 Task: Create a section Speed Runner and in the section, add a milestone IT governance framework implementation in the project ConstructTech
Action: Mouse moved to (73, 447)
Screenshot: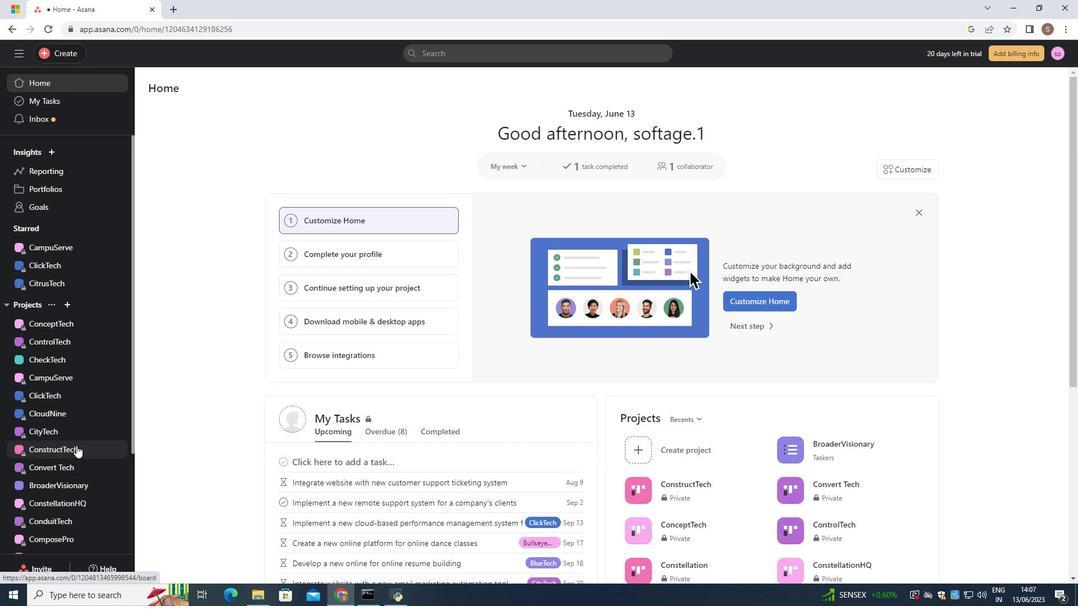 
Action: Mouse pressed left at (73, 447)
Screenshot: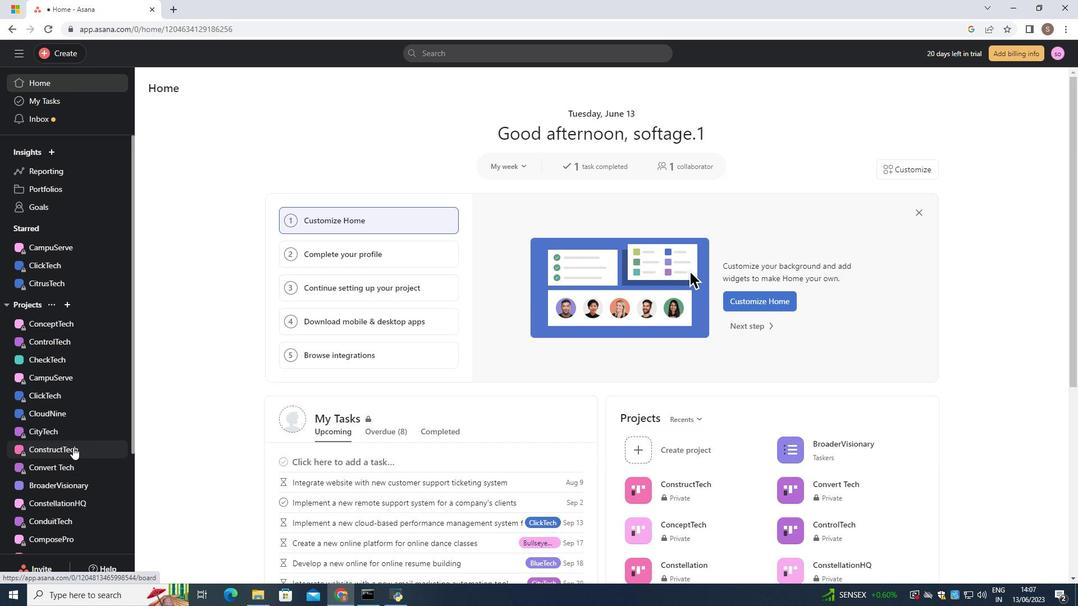 
Action: Mouse moved to (1040, 164)
Screenshot: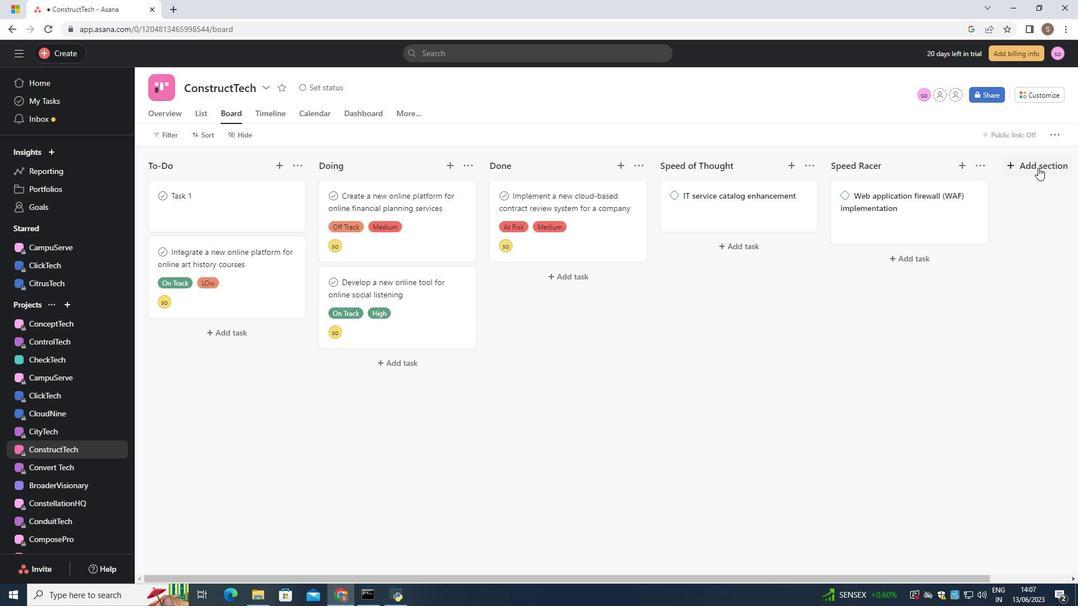 
Action: Mouse pressed left at (1040, 164)
Screenshot: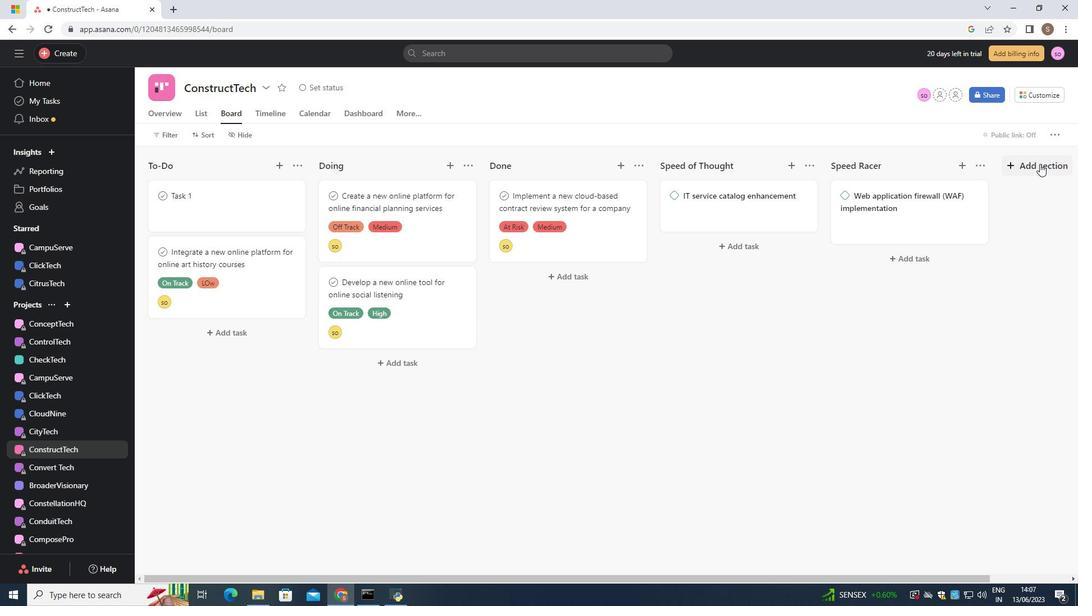 
Action: Mouse moved to (981, 202)
Screenshot: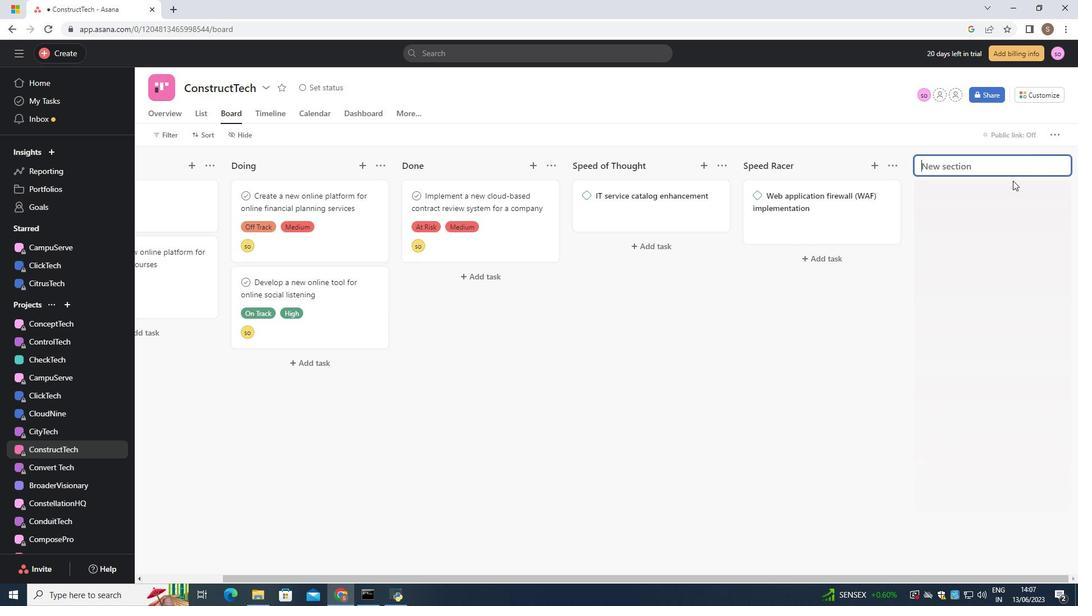 
Action: Key pressed <Key.shift>Speed<Key.space><Key.shift><Key.shift><Key.shift><Key.shift><Key.shift>Runner<Key.enter>
Screenshot: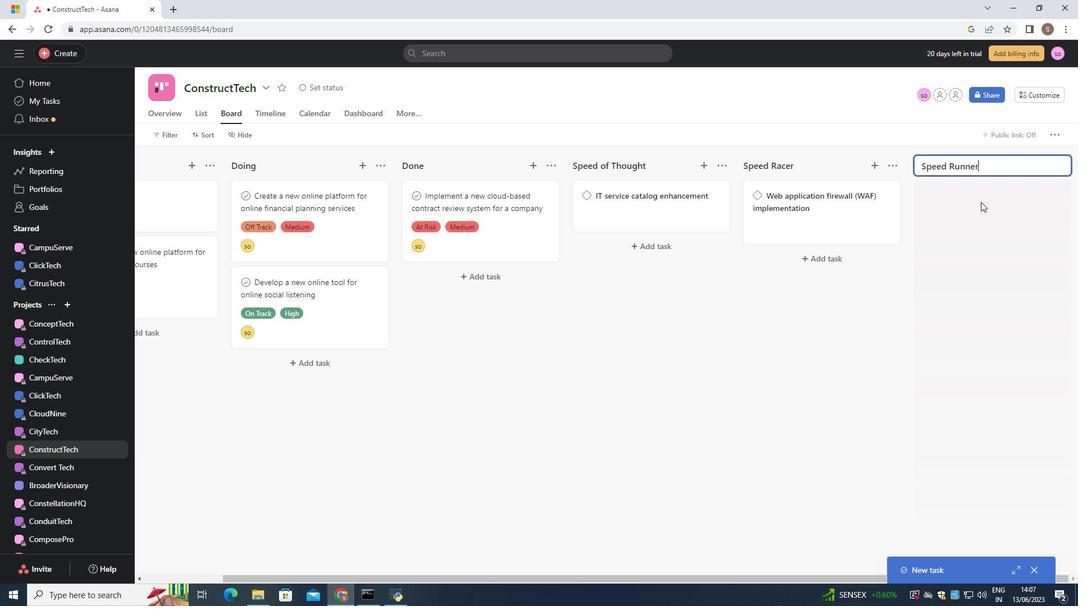 
Action: Mouse moved to (876, 165)
Screenshot: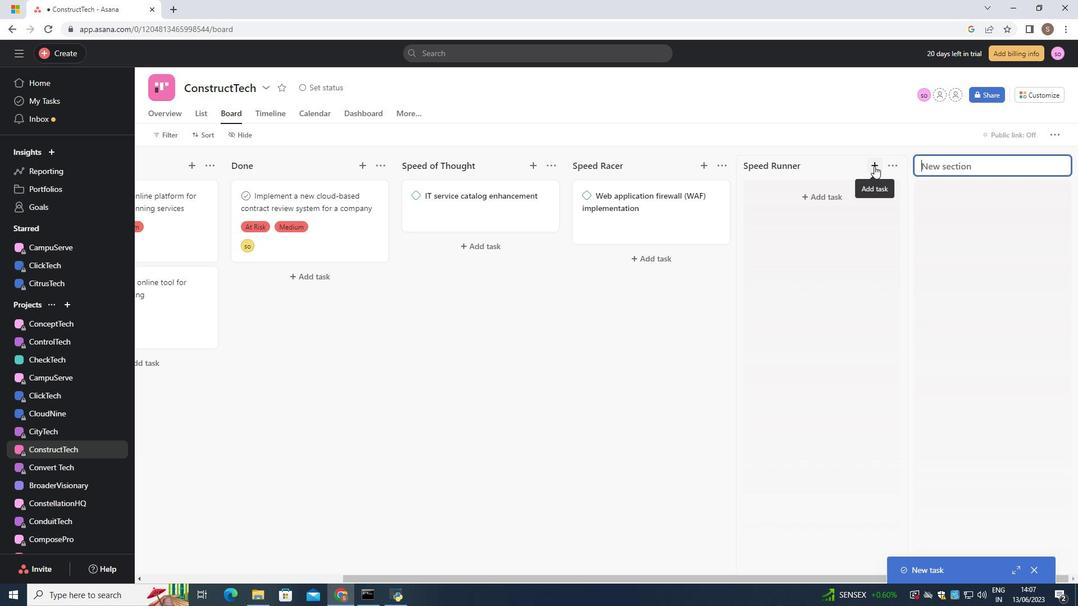 
Action: Mouse pressed left at (876, 165)
Screenshot: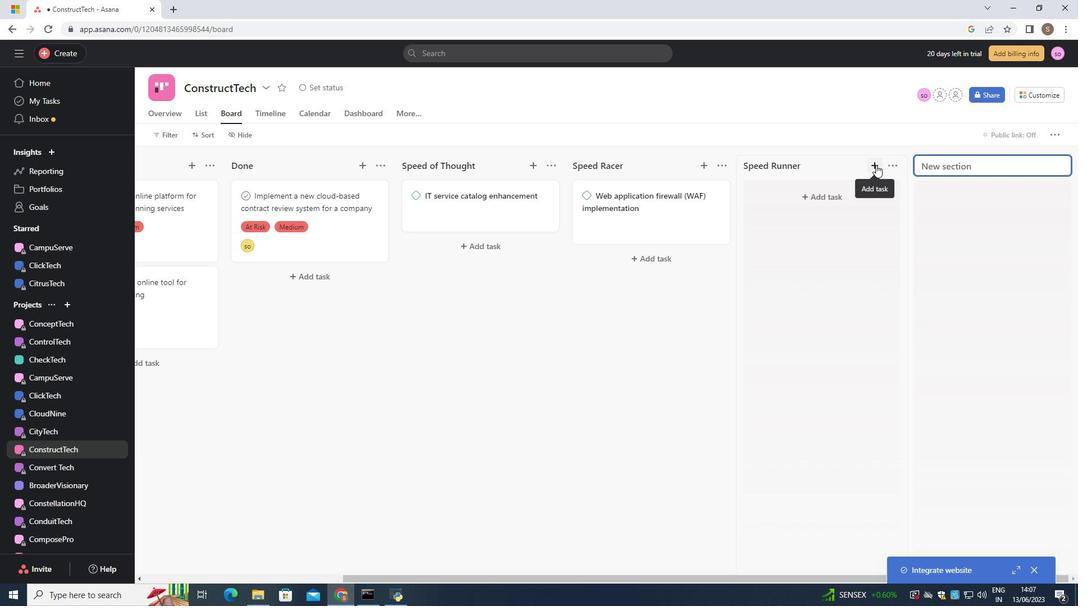 
Action: Key pressed <Key.shift_r><Key.shift_r><Key.shift_r><Key.shift_r><Key.shift_r><Key.shift_r><Key.shift_r>I<Key.shift><Key.shift><Key.shift>T<Key.space>governance<Key.space>framework<Key.space>implementation<Key.enter>
Screenshot: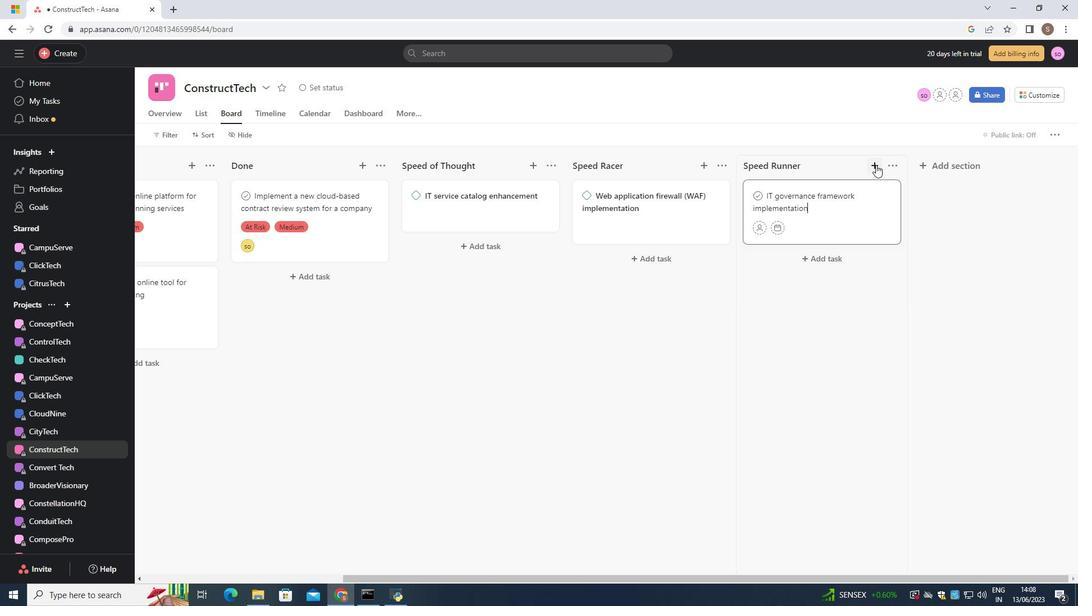 
Action: Mouse moved to (853, 208)
Screenshot: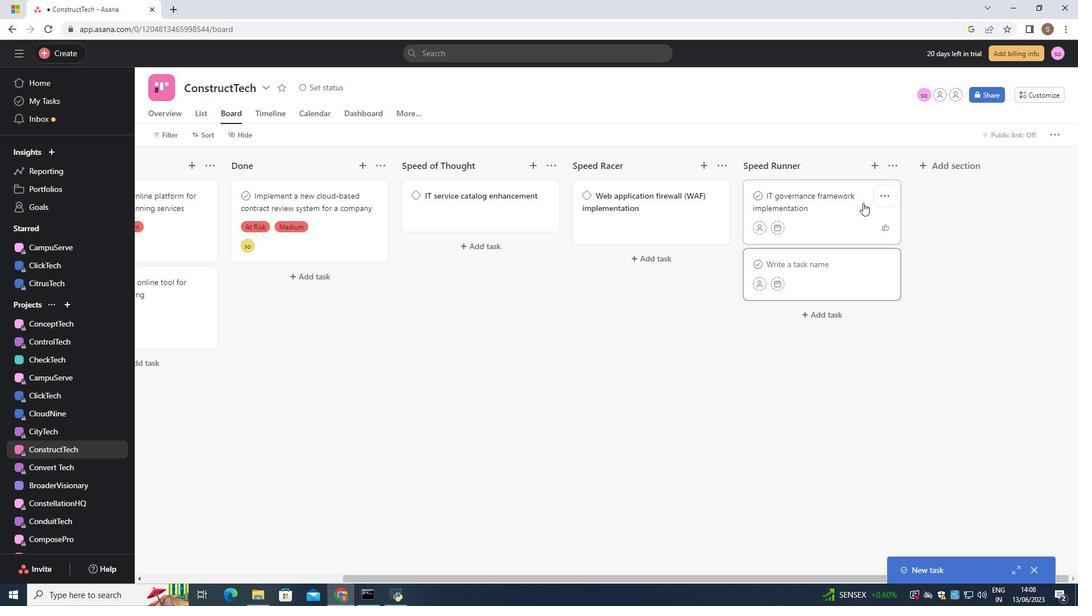 
Action: Mouse pressed left at (853, 208)
Screenshot: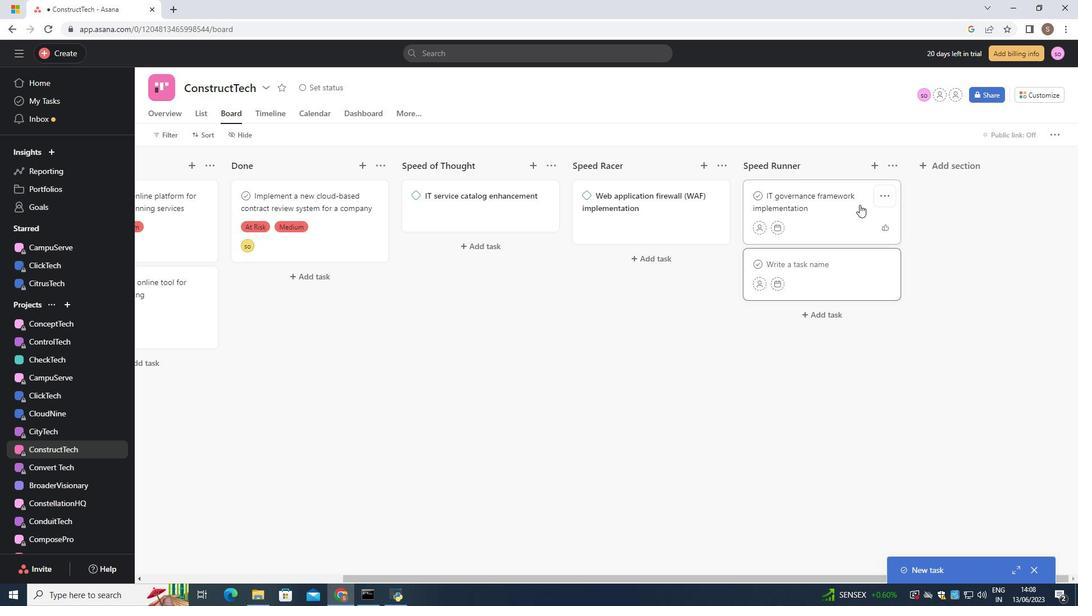 
Action: Mouse moved to (1034, 139)
Screenshot: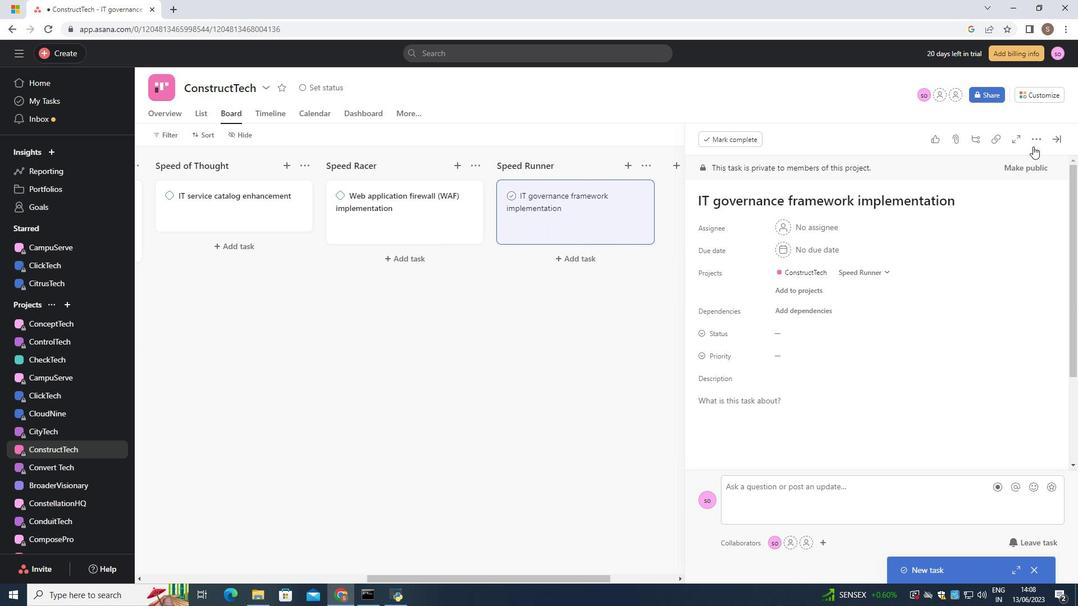 
Action: Mouse pressed left at (1034, 139)
Screenshot: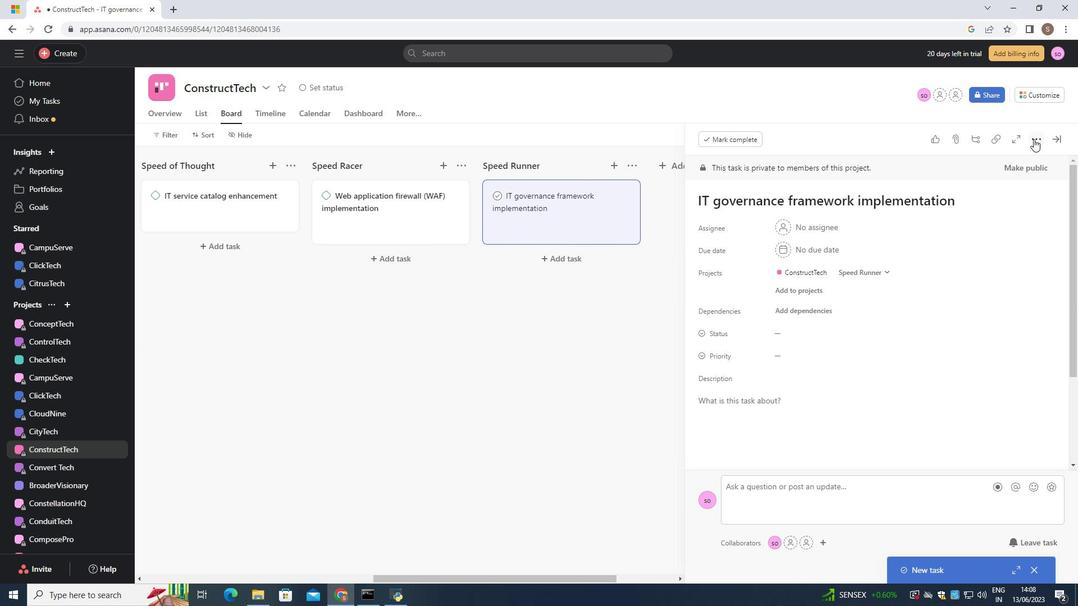 
Action: Mouse moved to (946, 185)
Screenshot: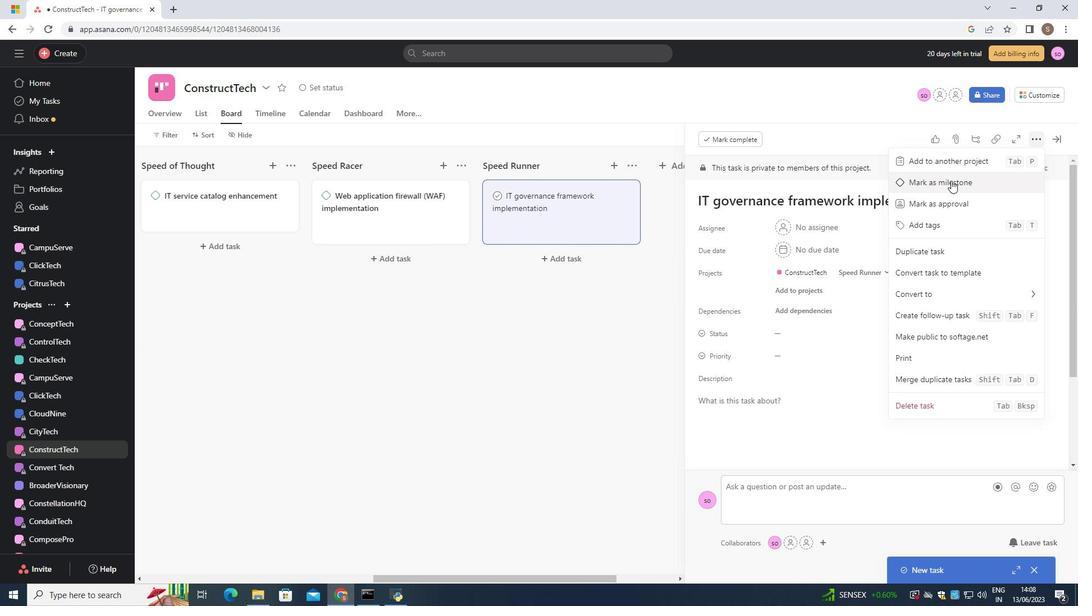 
Action: Mouse pressed left at (946, 185)
Screenshot: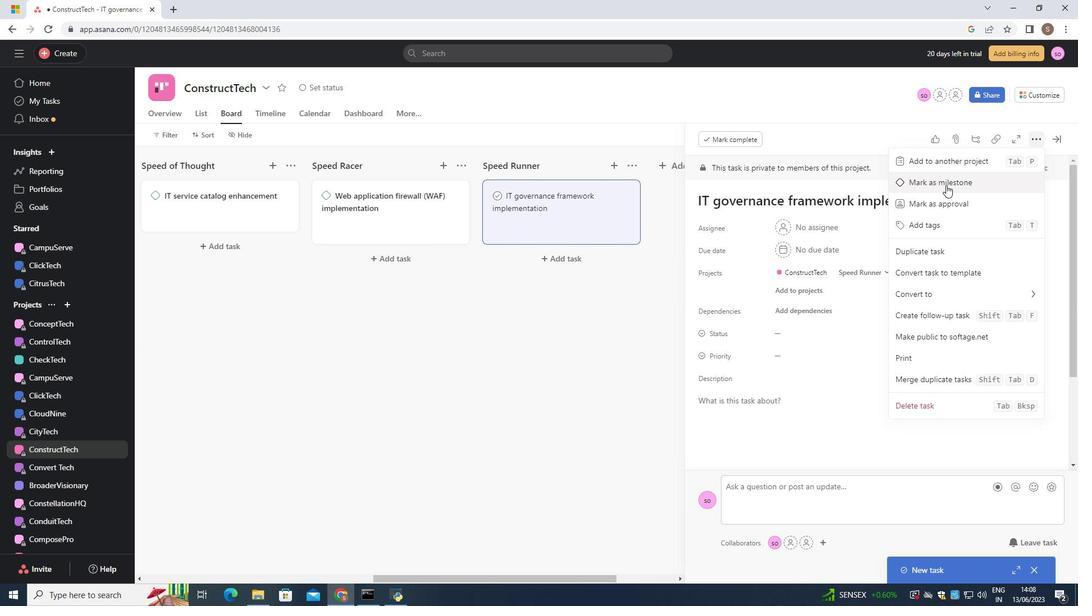 
